 Task: Close the board.
Action: Mouse pressed left at (474, 321)
Screenshot: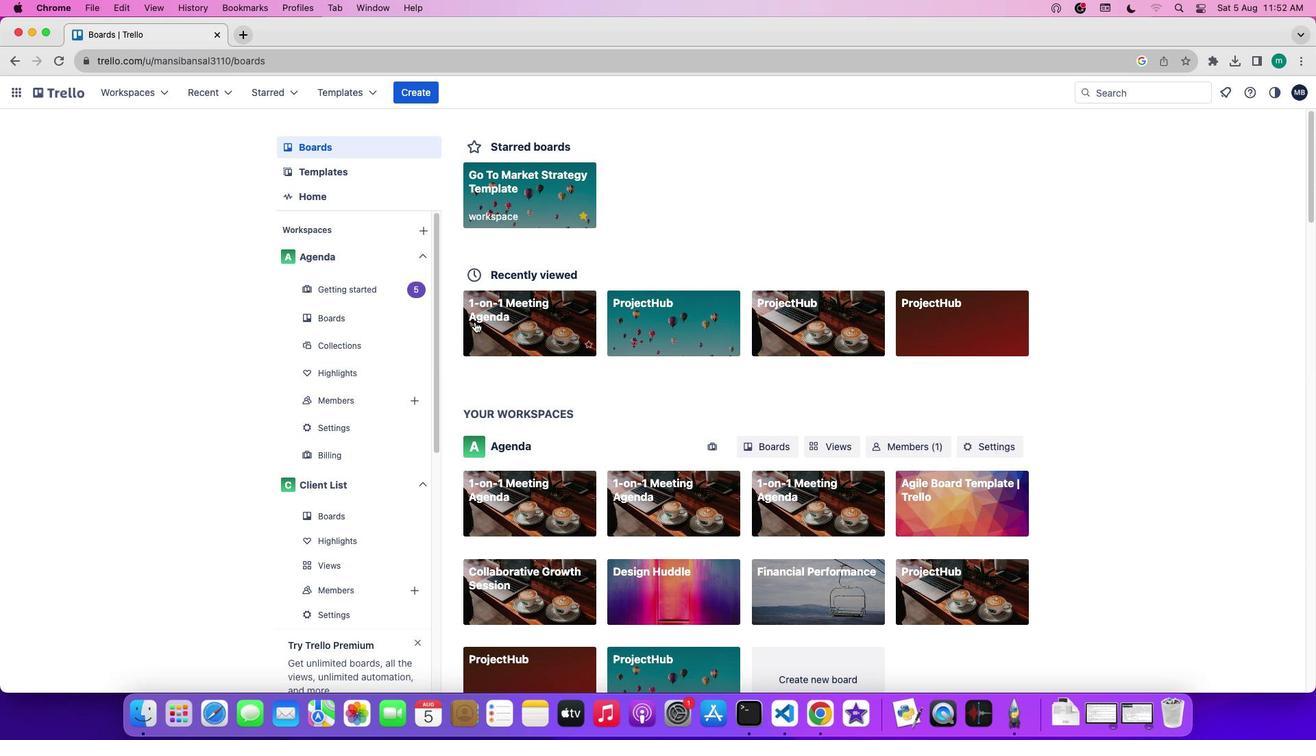 
Action: Mouse moved to (1119, 277)
Screenshot: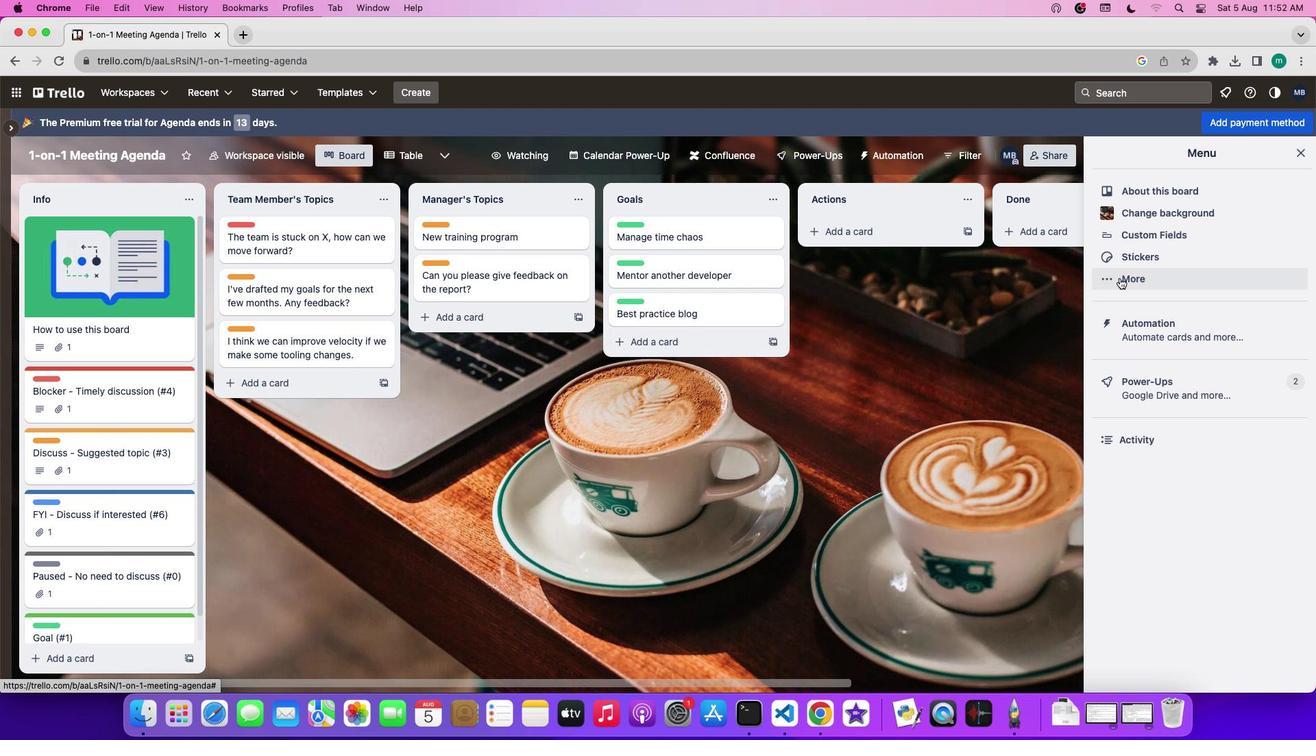 
Action: Mouse pressed left at (1119, 277)
Screenshot: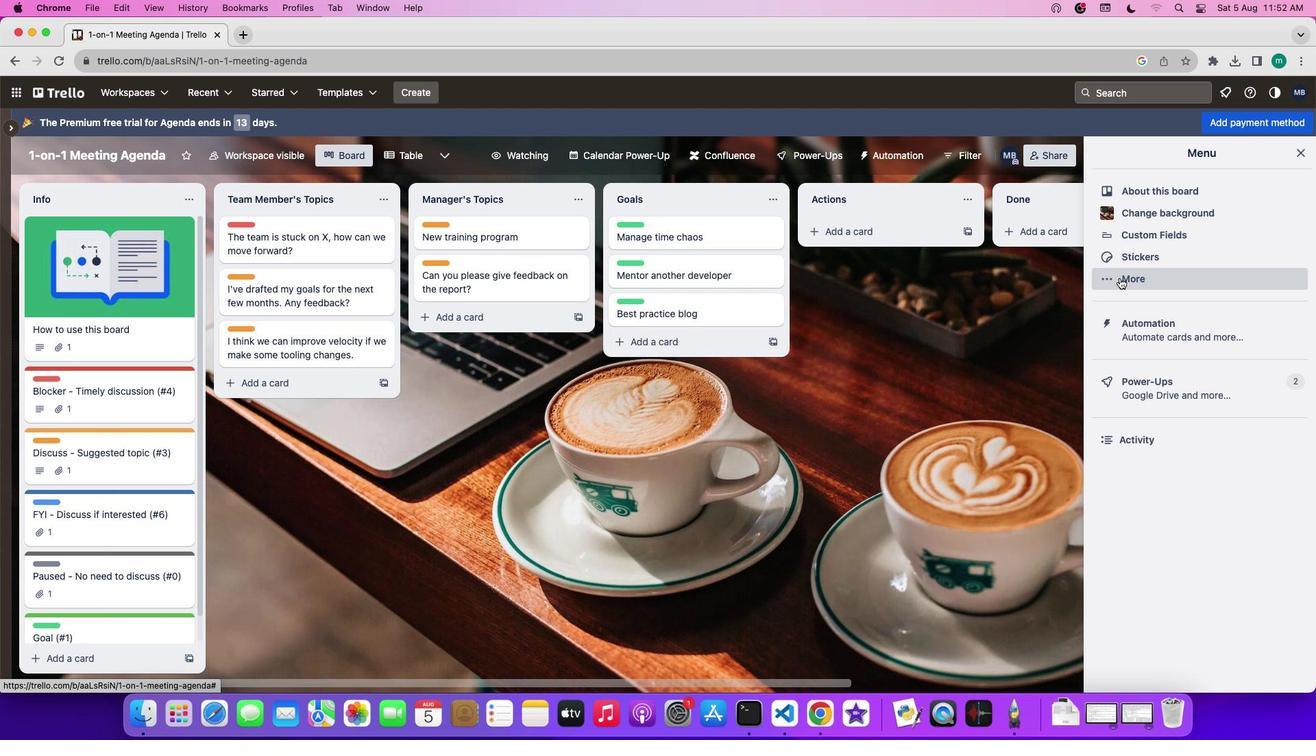 
Action: Mouse moved to (1135, 385)
Screenshot: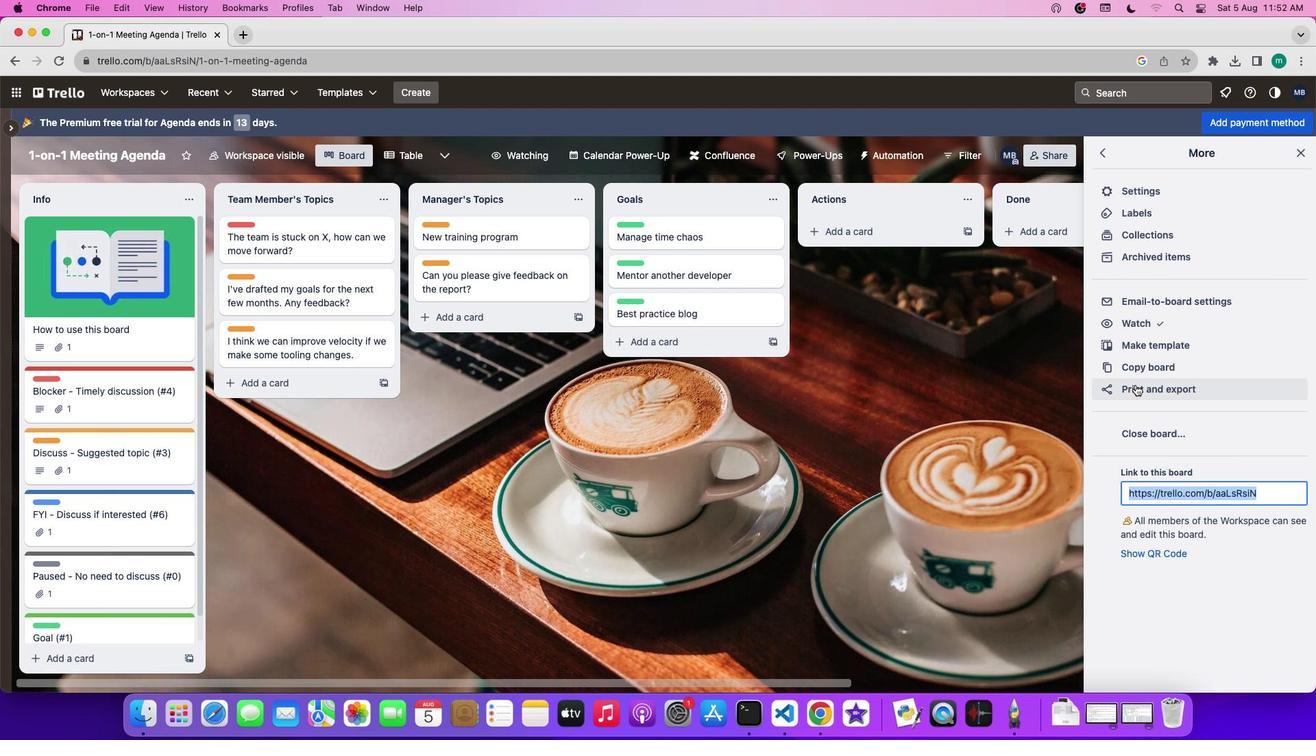 
Action: Mouse pressed left at (1135, 385)
Screenshot: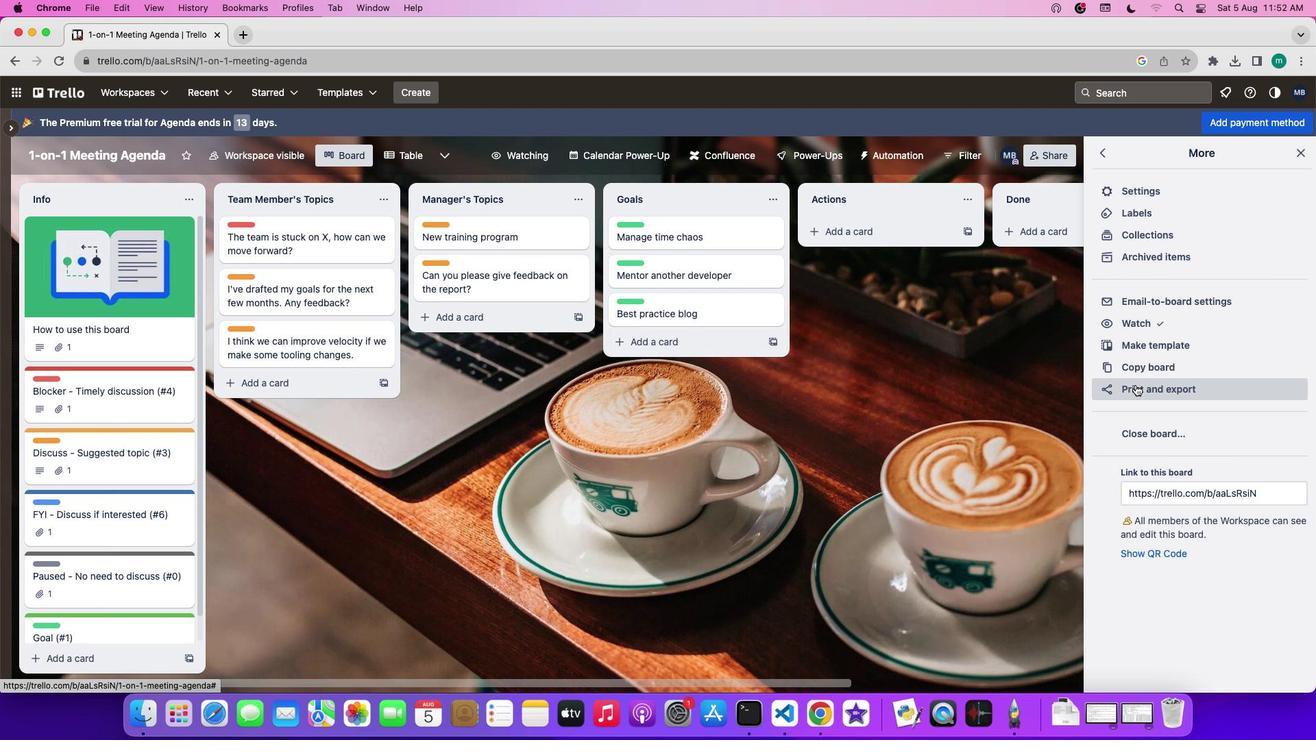 
Action: Mouse moved to (1073, 449)
Screenshot: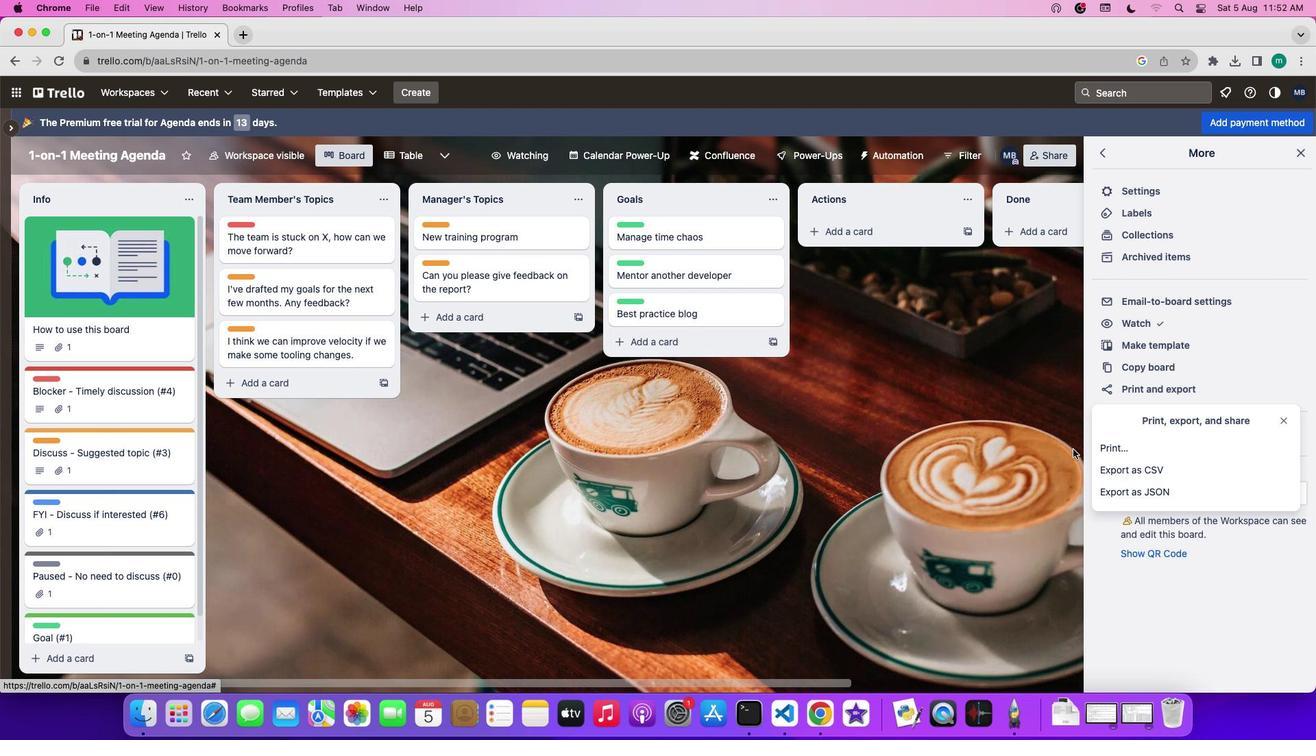 
Action: Mouse pressed left at (1073, 449)
Screenshot: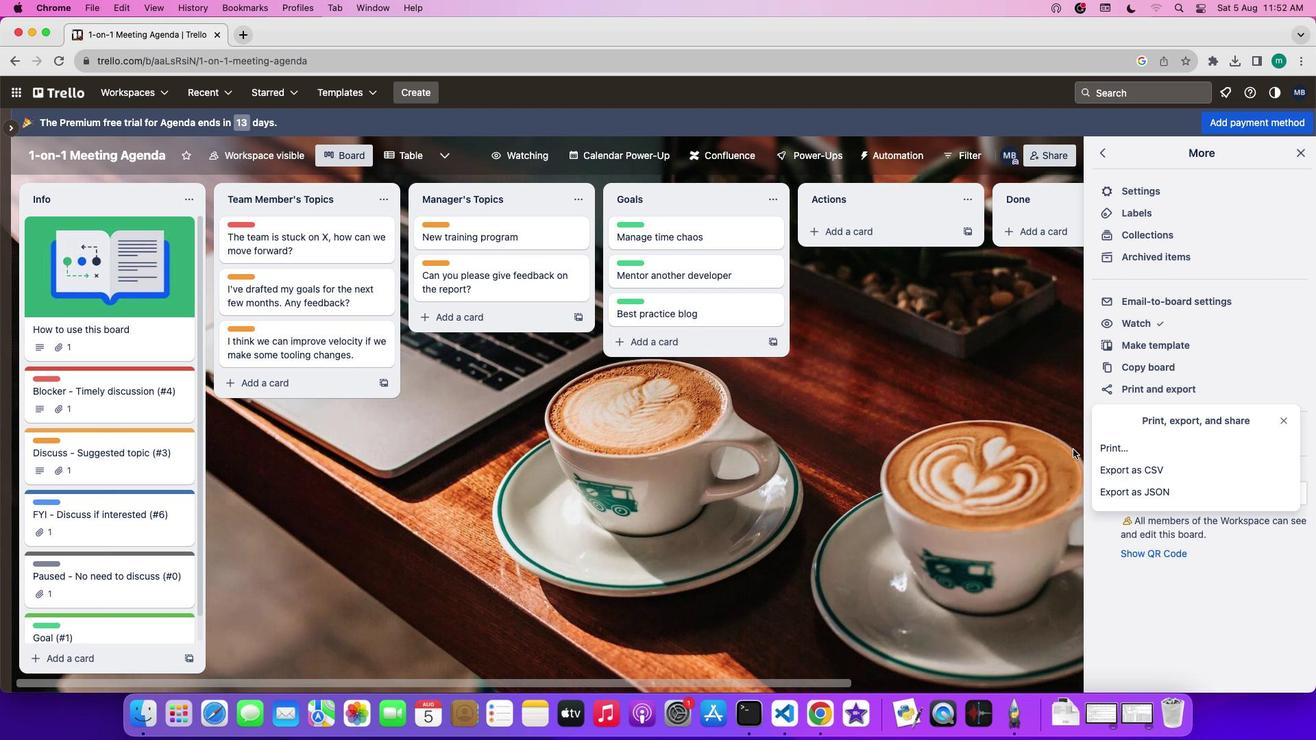 
Action: Mouse moved to (1122, 441)
Screenshot: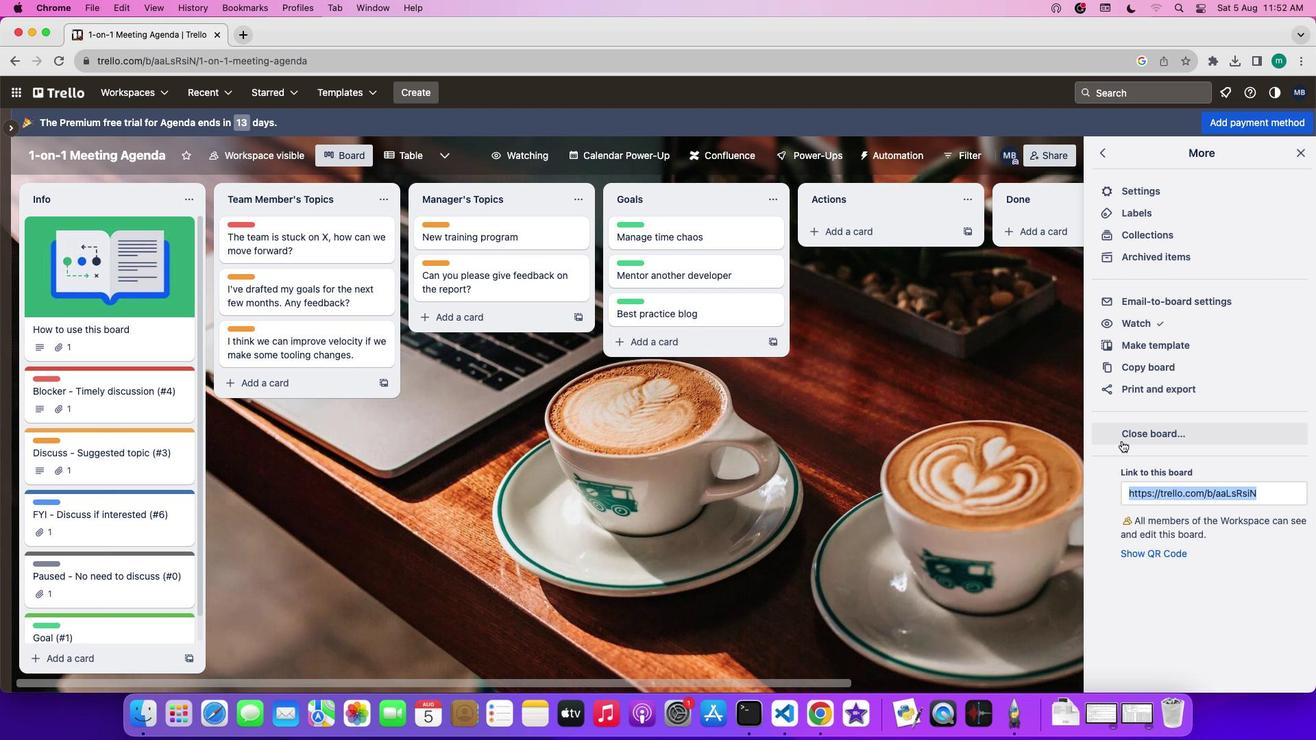 
Action: Mouse pressed left at (1122, 441)
Screenshot: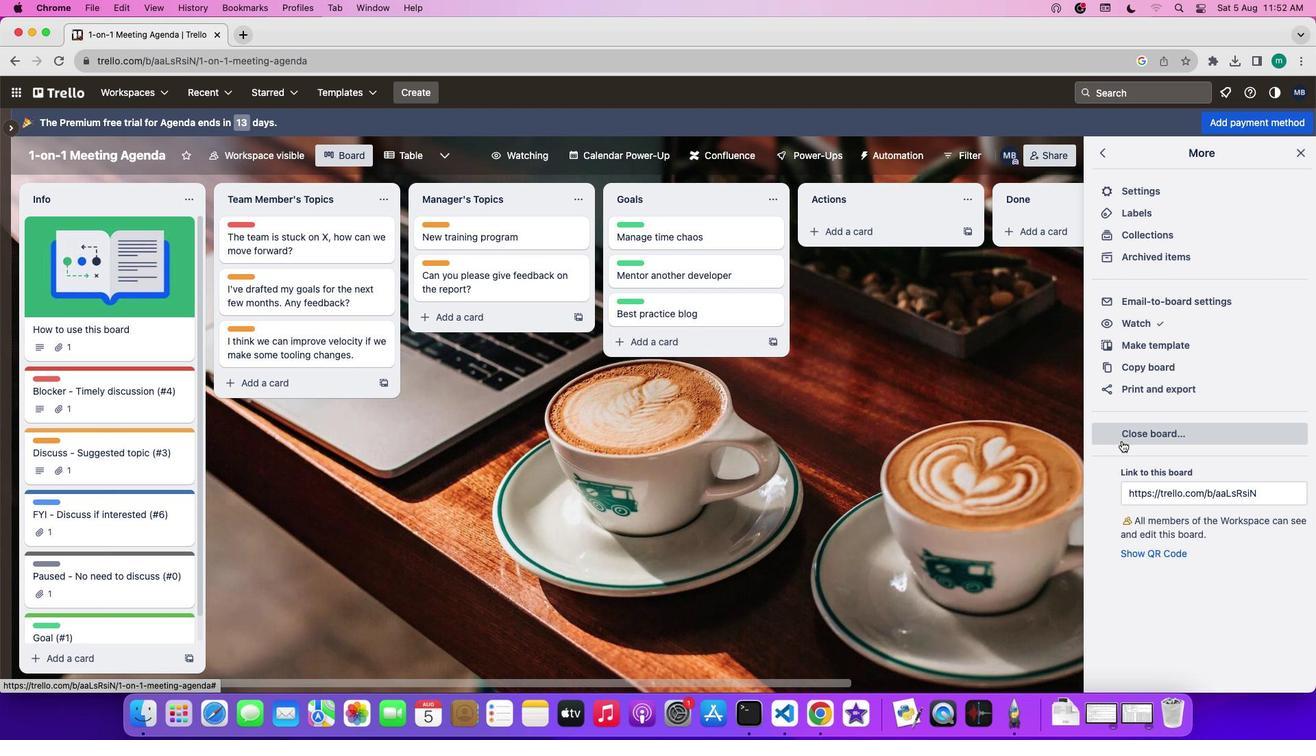 
Action: Mouse moved to (1148, 527)
Screenshot: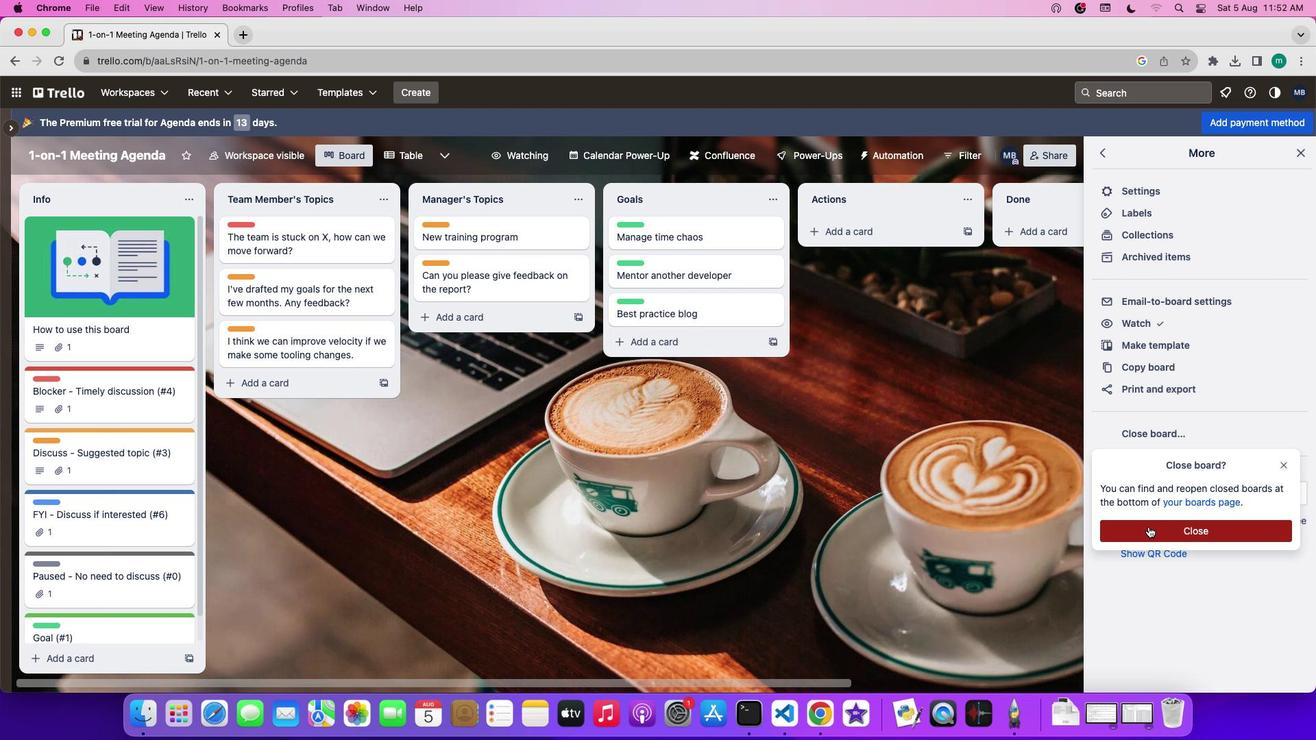 
Action: Mouse pressed left at (1148, 527)
Screenshot: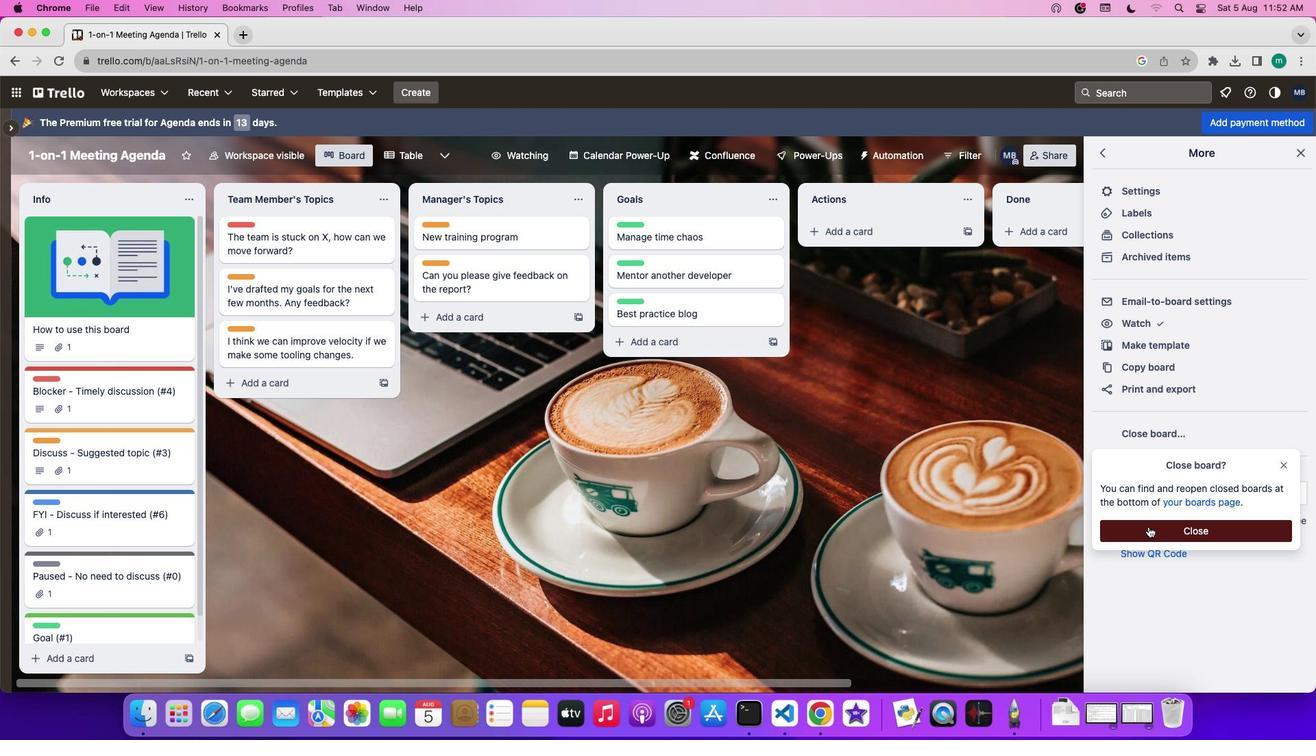 
Action: Mouse moved to (1089, 545)
Screenshot: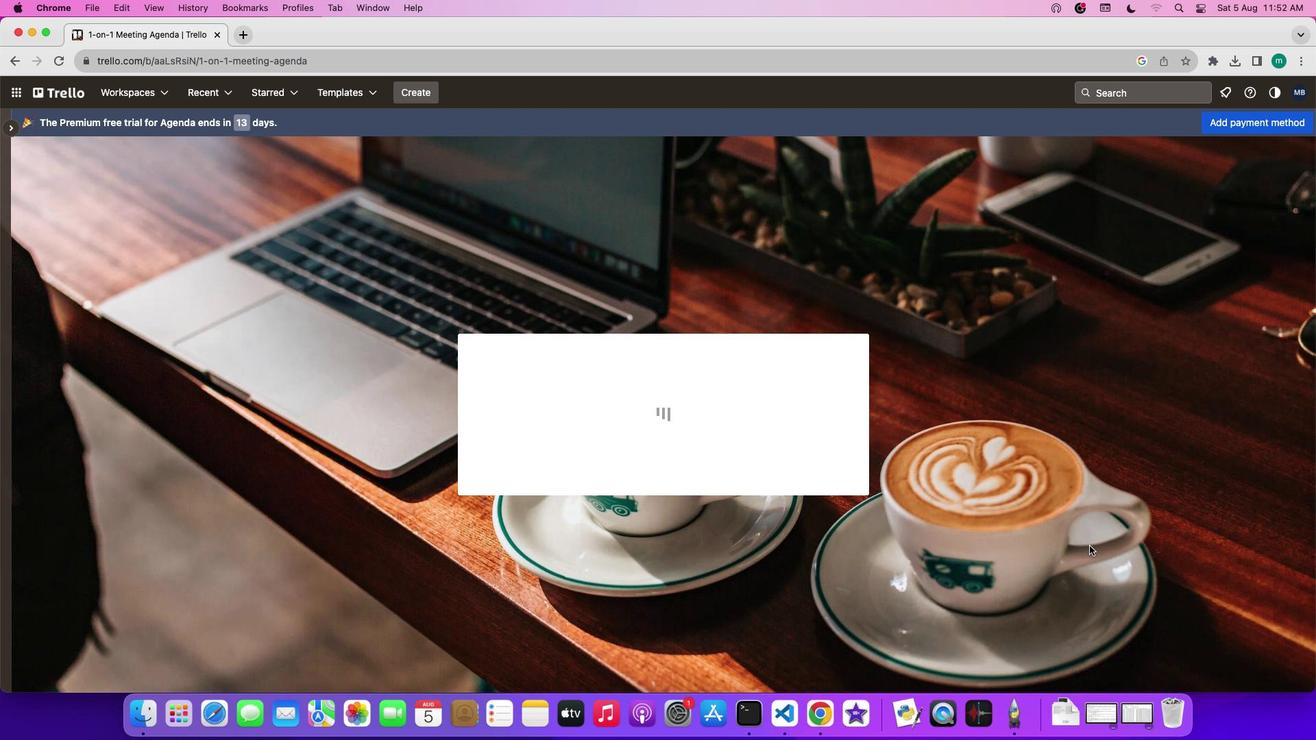 
